 Task: Create a rule from the Recommended list, Task Added to this Project -> add SubTasks in the project AvailPro with SubTasks Gather and Analyse Requirements , Design and Implement Solution , System Test and UAT , Release to Production / Go Live
Action: Mouse moved to (583, 423)
Screenshot: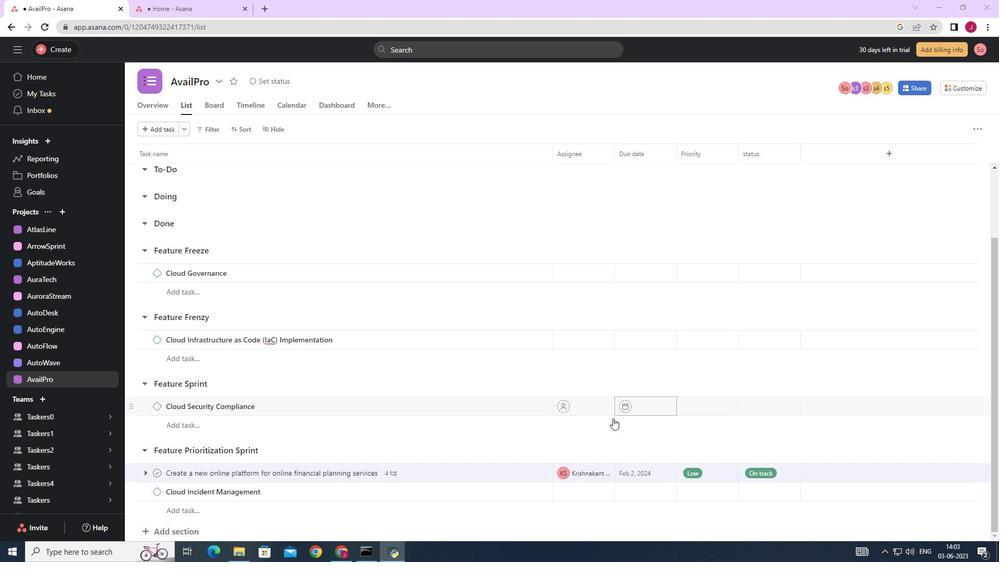 
Action: Mouse scrolled (583, 423) with delta (0, 0)
Screenshot: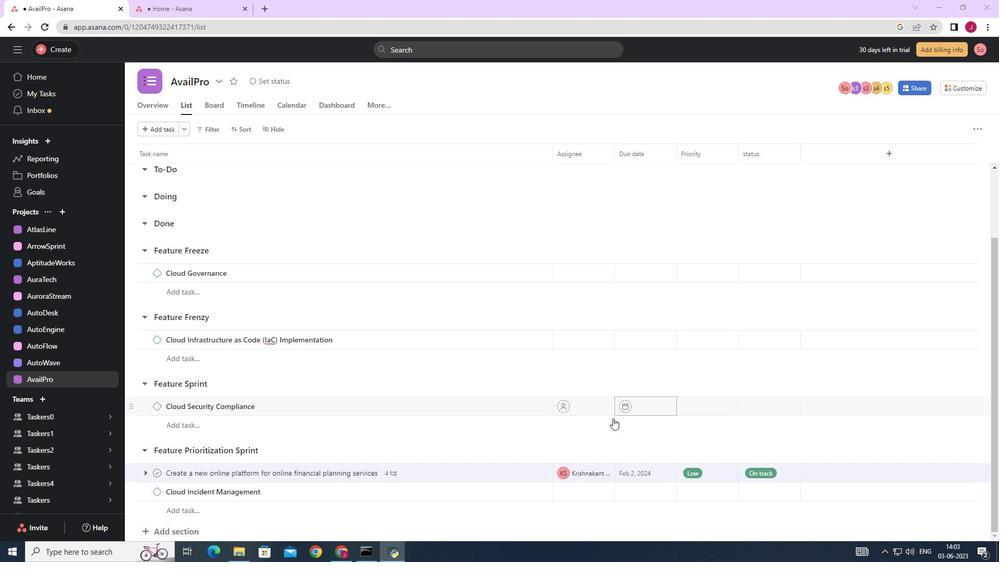 
Action: Mouse scrolled (583, 423) with delta (0, 0)
Screenshot: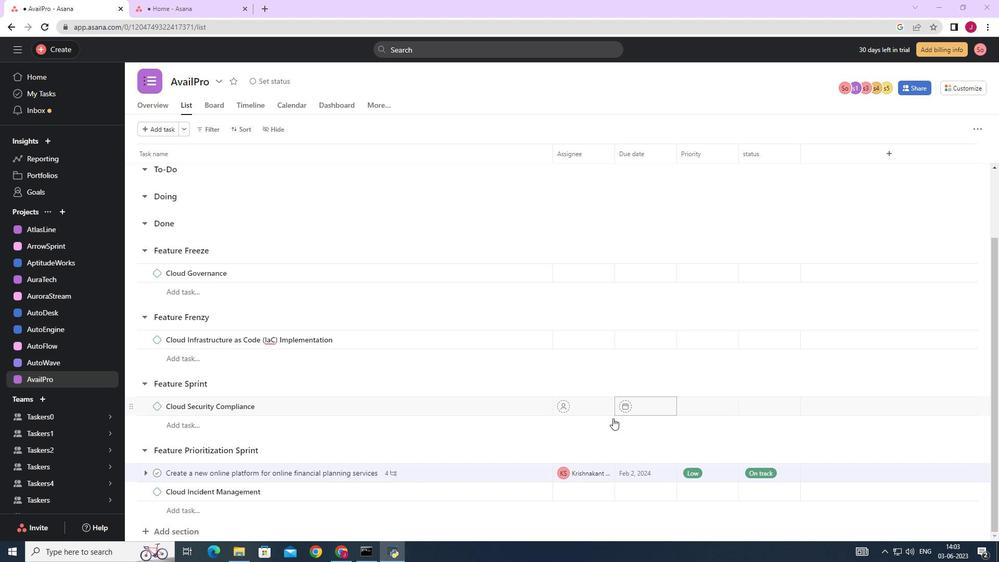 
Action: Mouse scrolled (583, 423) with delta (0, 0)
Screenshot: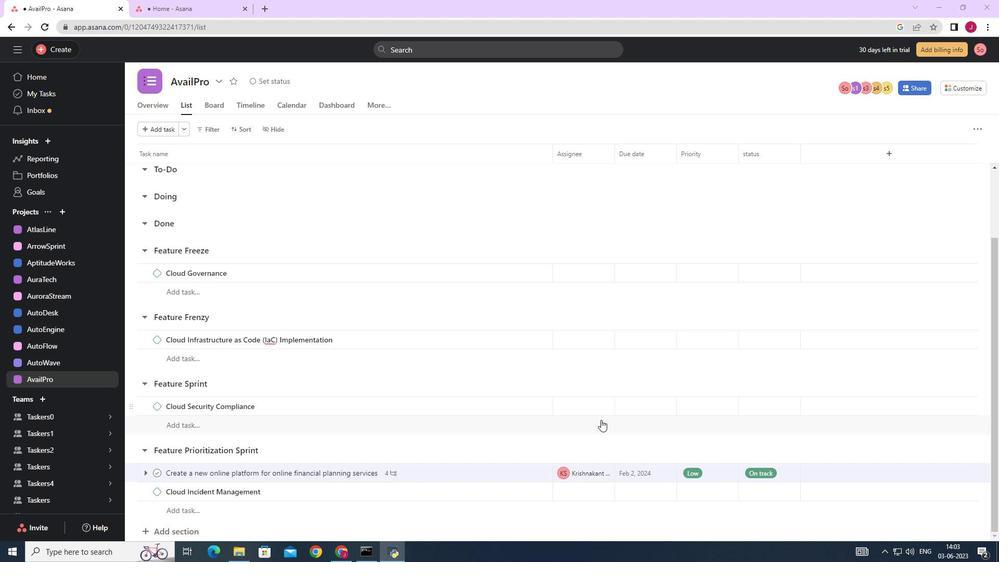 
Action: Mouse moved to (507, 411)
Screenshot: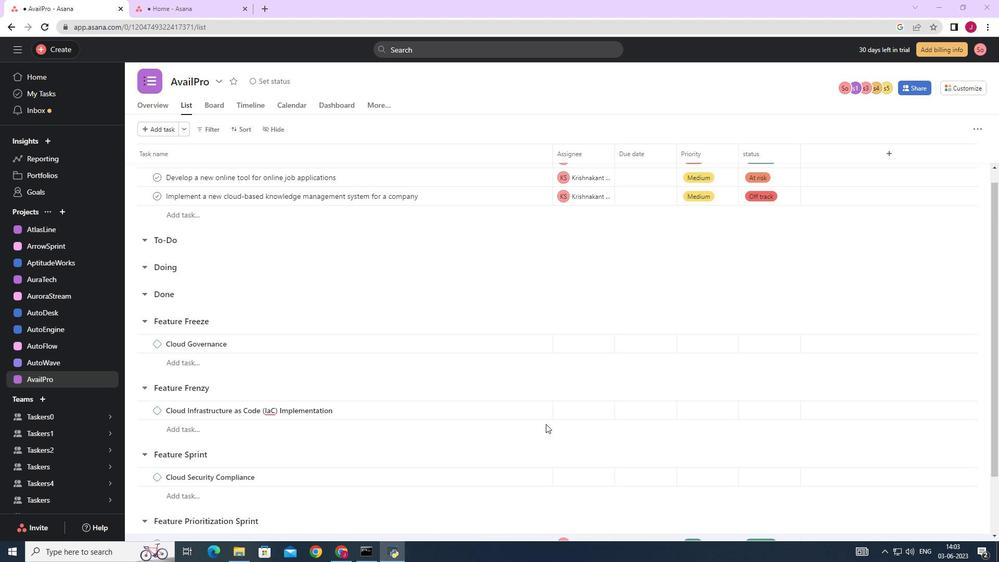 
Action: Mouse scrolled (507, 412) with delta (0, 0)
Screenshot: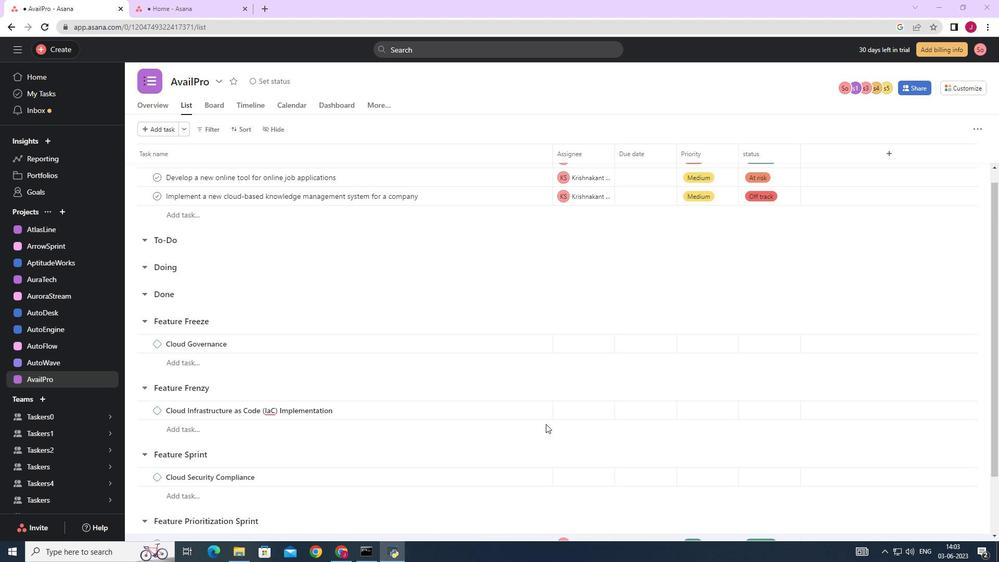 
Action: Mouse moved to (505, 410)
Screenshot: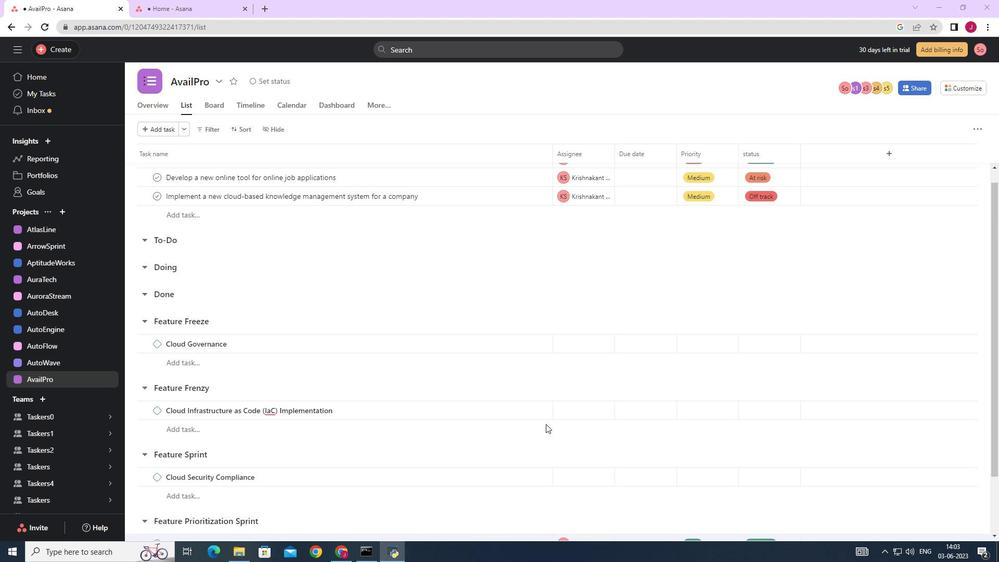 
Action: Mouse scrolled (505, 410) with delta (0, 0)
Screenshot: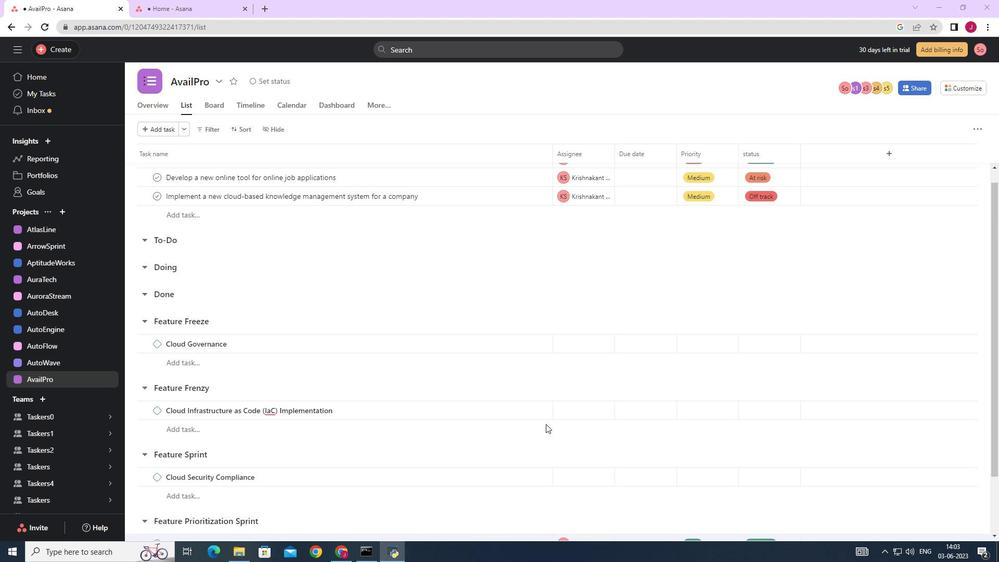 
Action: Mouse moved to (965, 85)
Screenshot: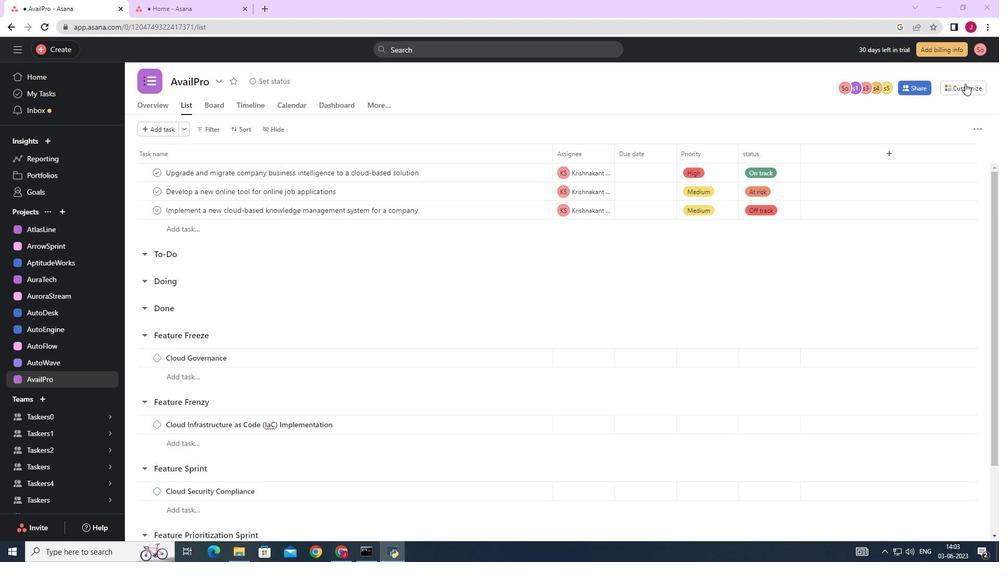 
Action: Mouse pressed left at (965, 85)
Screenshot: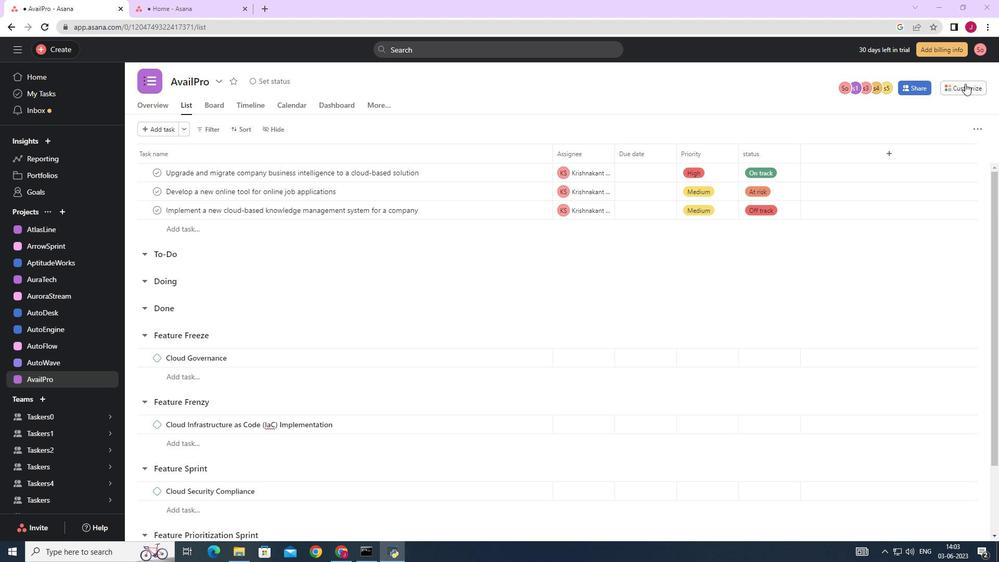 
Action: Mouse moved to (780, 231)
Screenshot: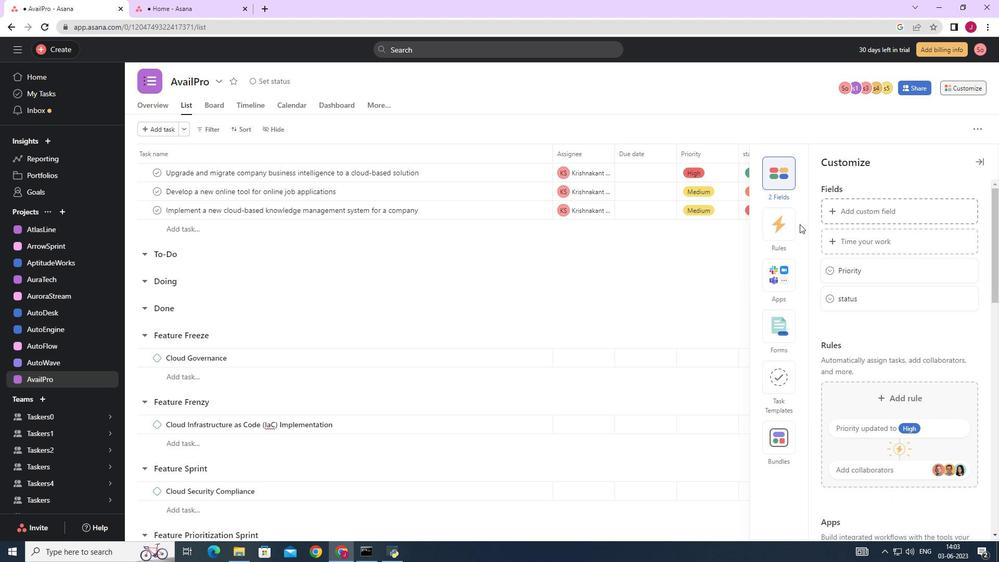 
Action: Mouse pressed left at (780, 231)
Screenshot: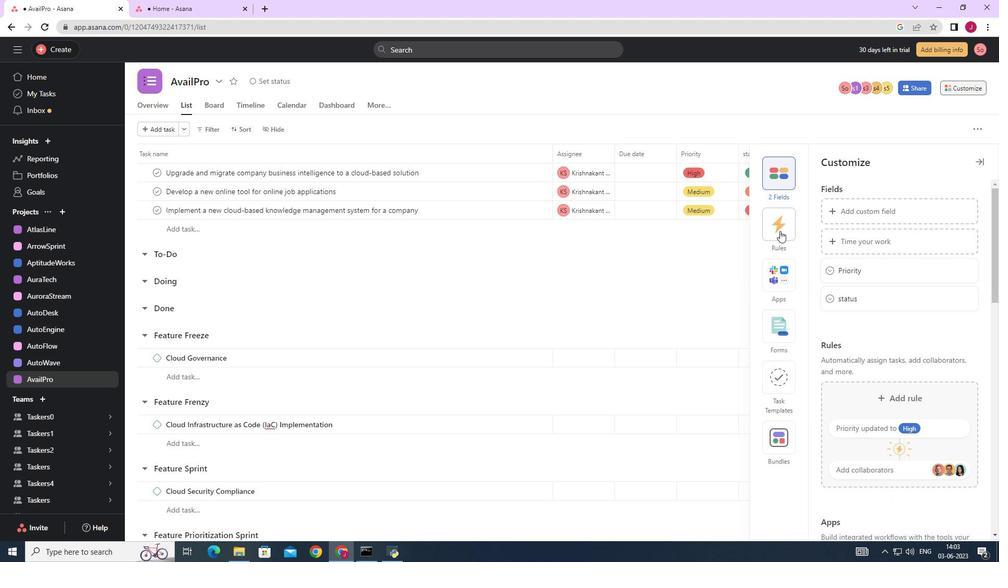 
Action: Mouse moved to (882, 238)
Screenshot: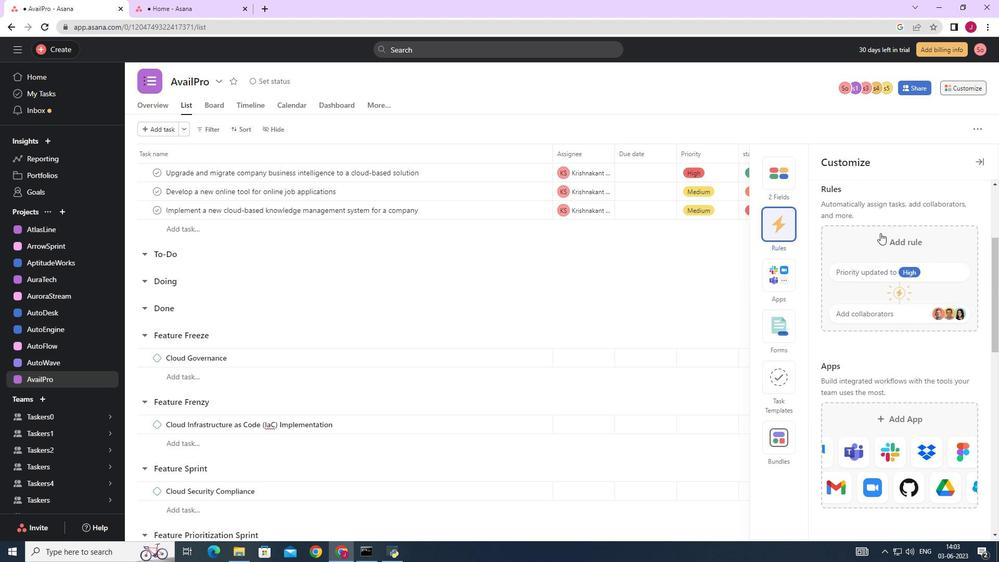 
Action: Mouse pressed left at (882, 238)
Screenshot: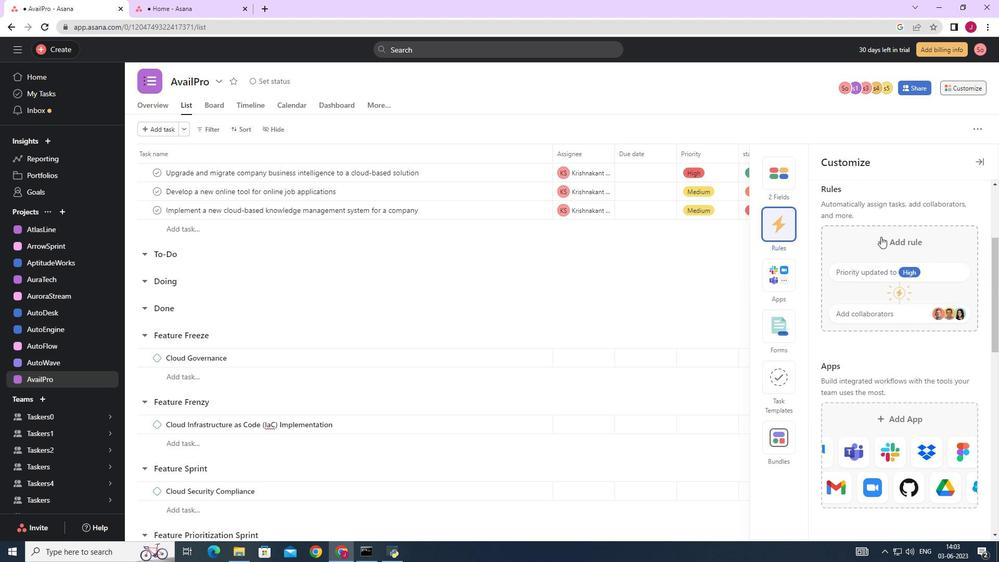 
Action: Mouse moved to (436, 167)
Screenshot: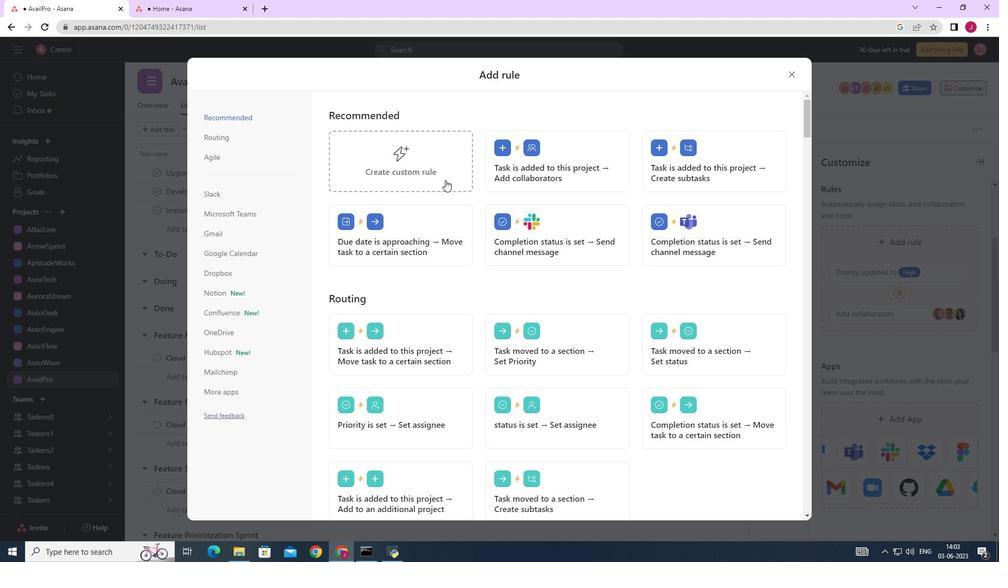 
Action: Mouse pressed left at (436, 167)
Screenshot: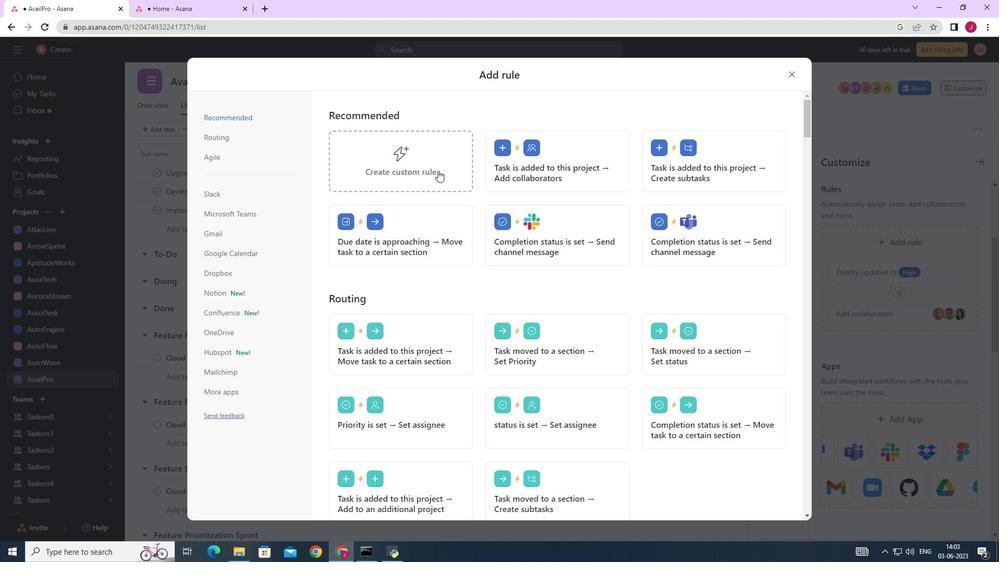 
Action: Mouse moved to (524, 272)
Screenshot: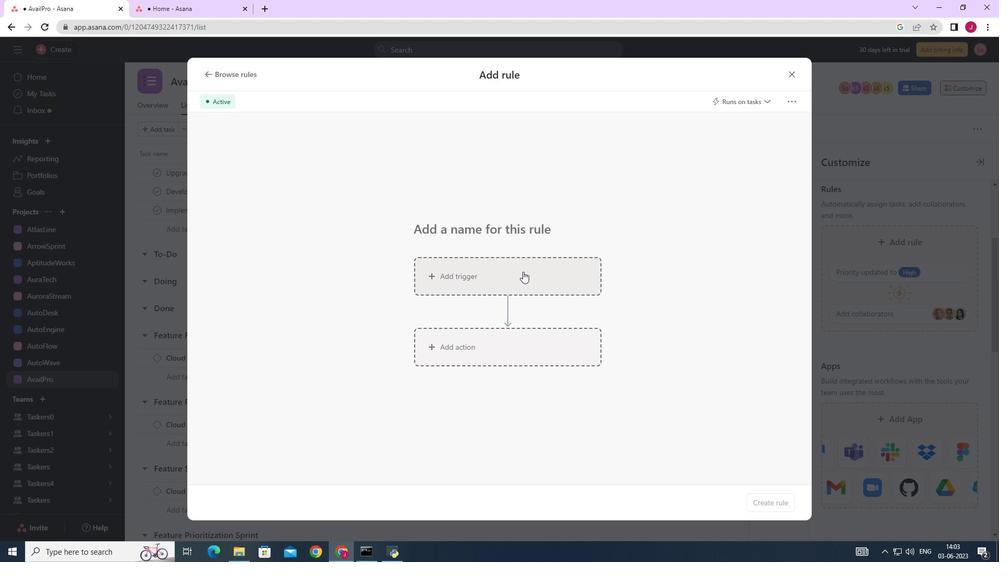 
Action: Mouse pressed left at (524, 272)
Screenshot: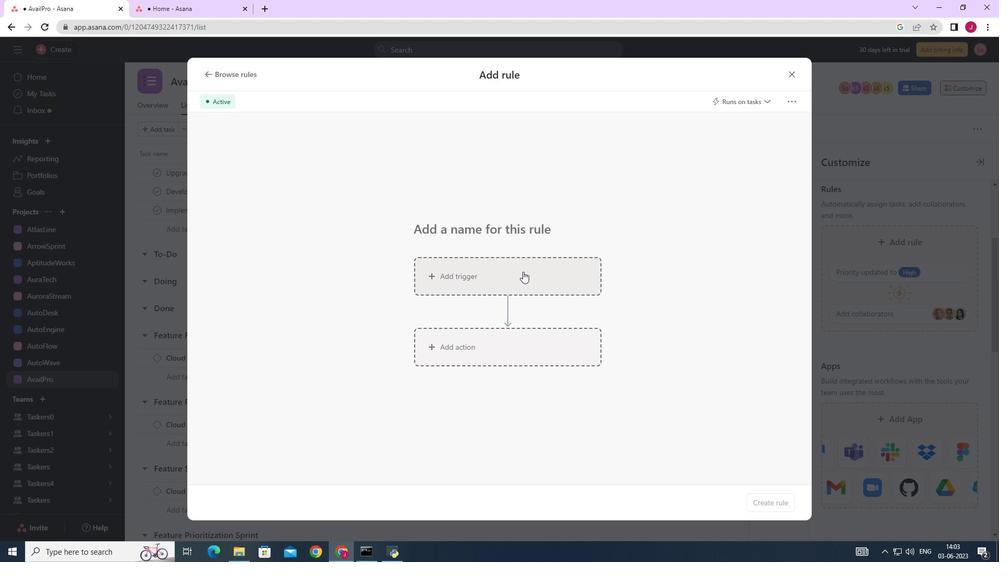 
Action: Mouse moved to (460, 348)
Screenshot: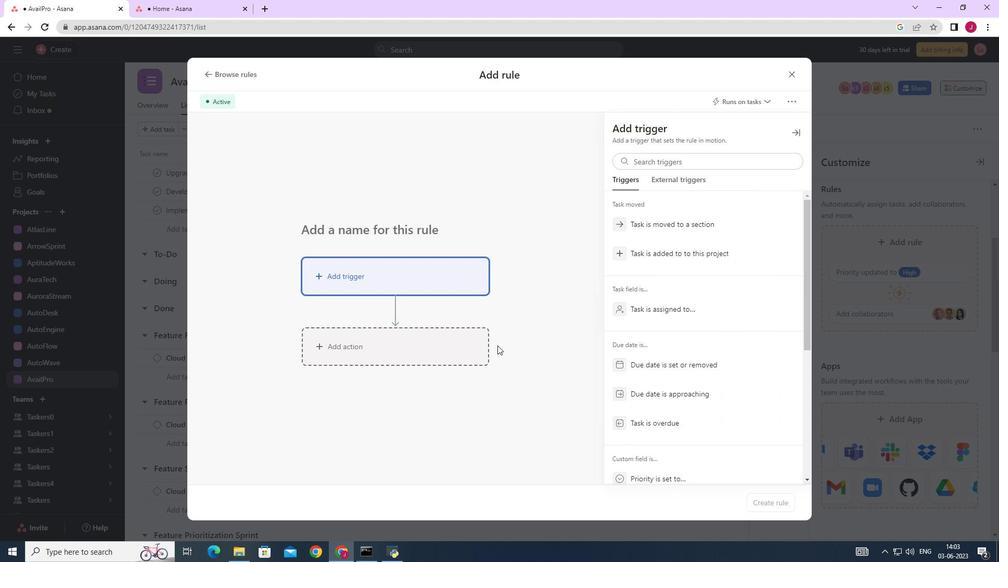 
Action: Mouse pressed left at (460, 348)
Screenshot: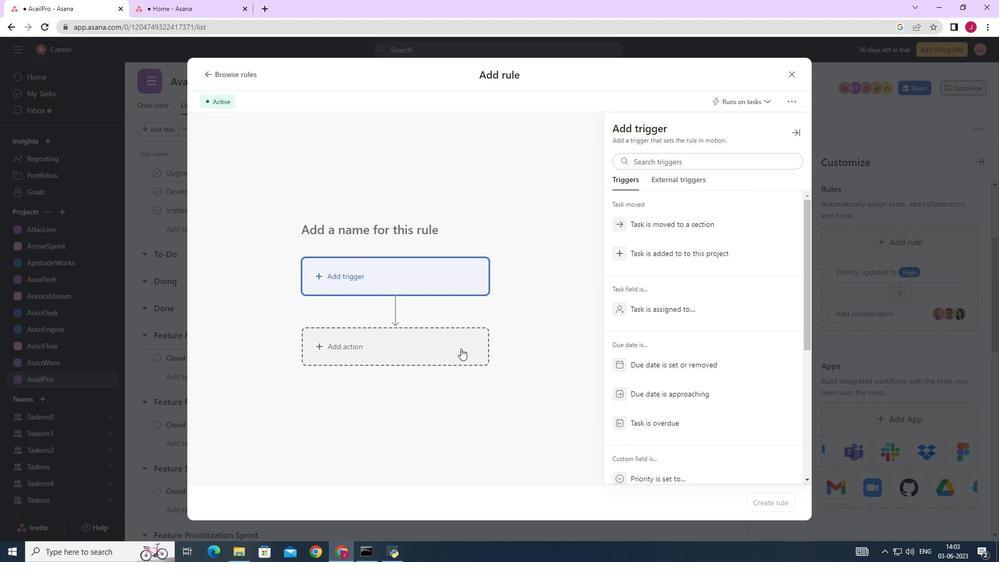
Action: Mouse moved to (660, 311)
Screenshot: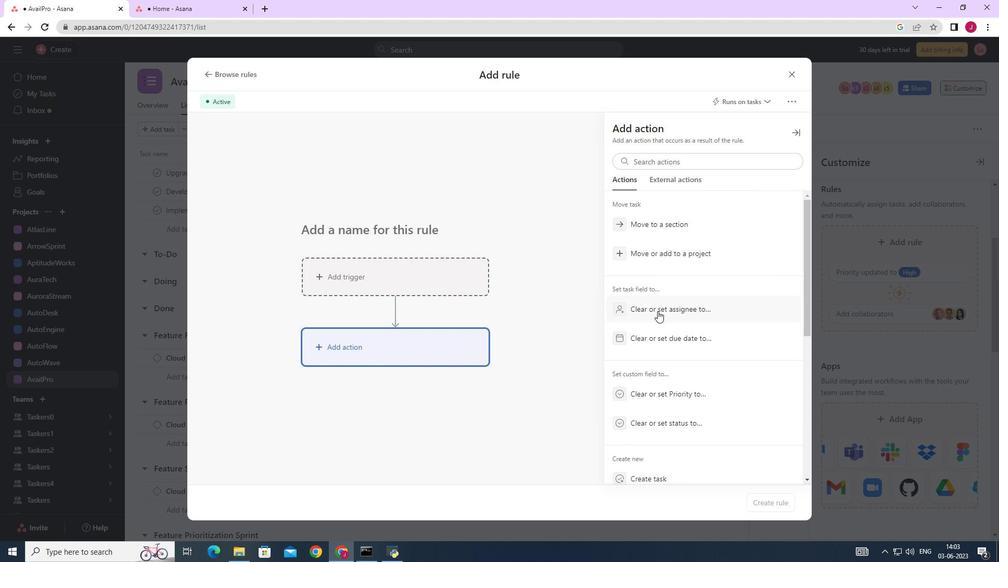 
Action: Mouse scrolled (660, 311) with delta (0, 0)
Screenshot: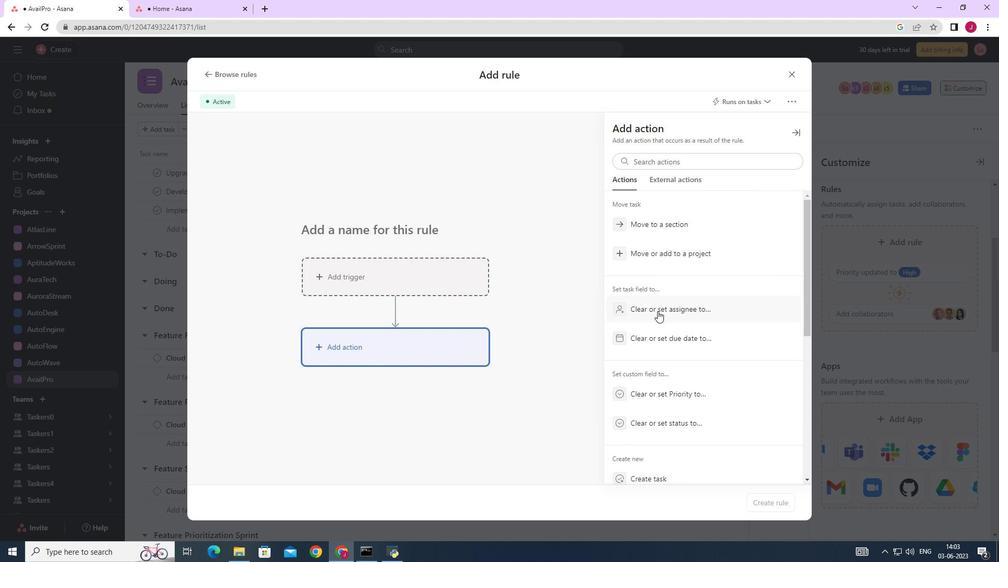 
Action: Mouse moved to (660, 312)
Screenshot: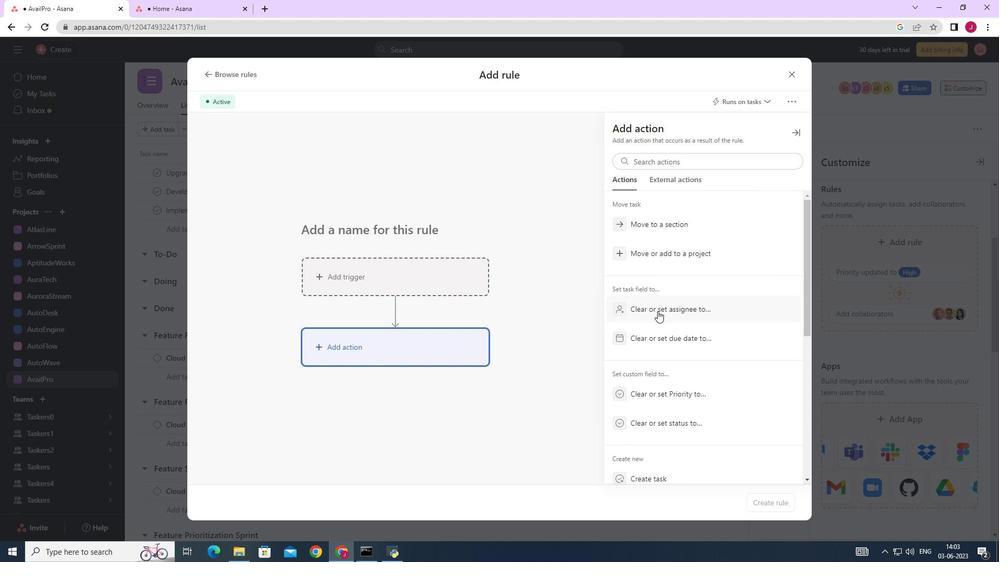 
Action: Mouse scrolled (660, 311) with delta (0, 0)
Screenshot: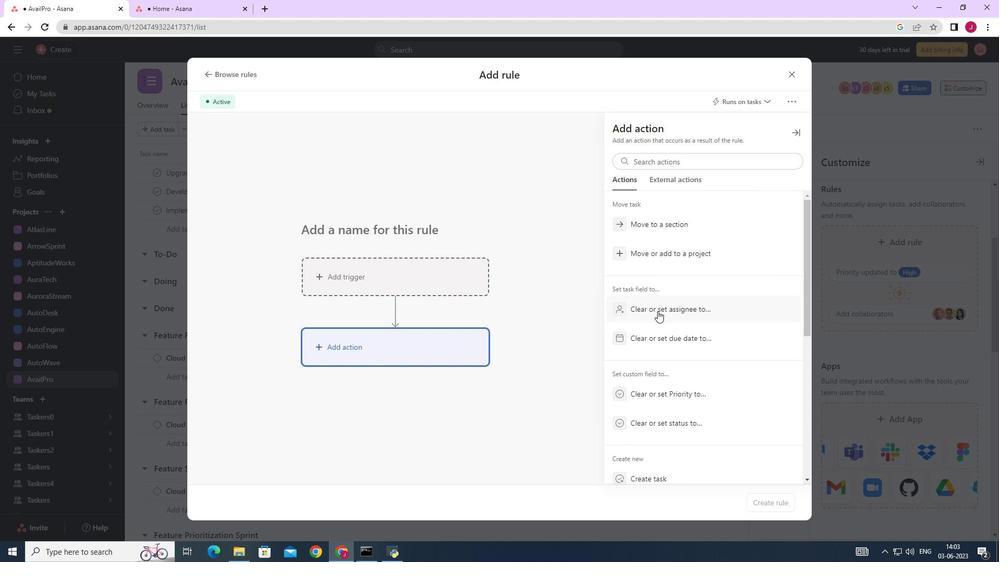 
Action: Mouse moved to (660, 312)
Screenshot: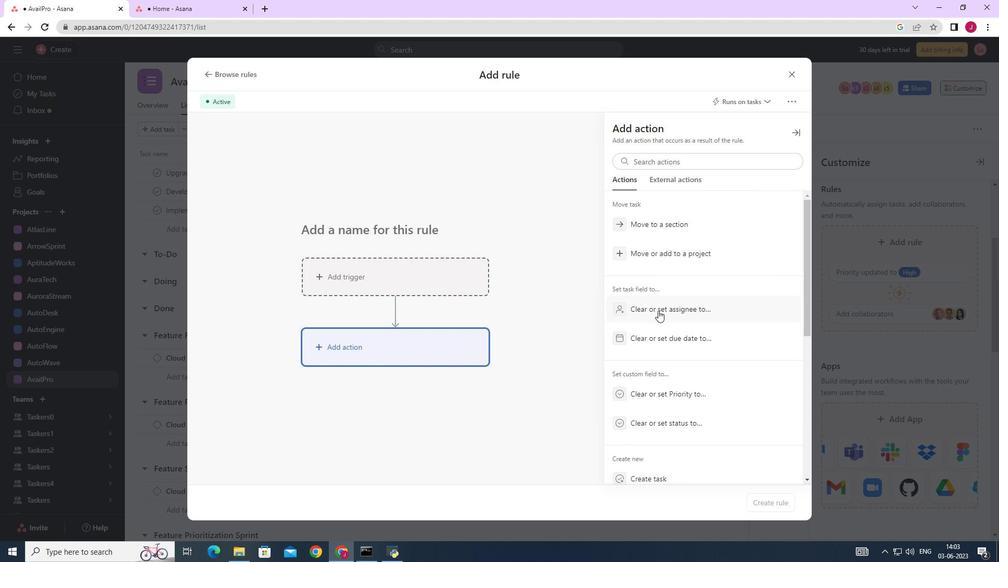 
Action: Mouse scrolled (660, 311) with delta (0, 0)
Screenshot: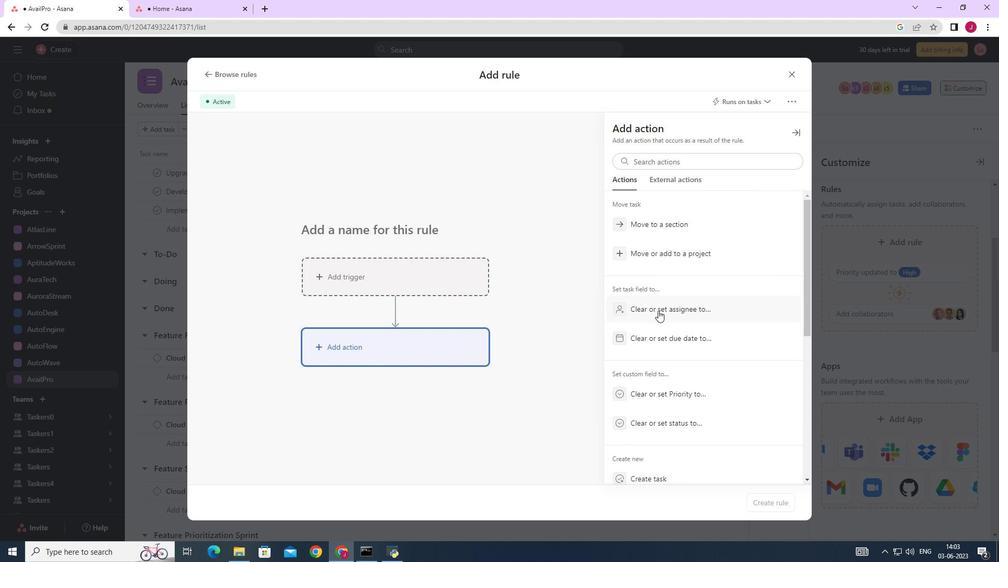 
Action: Mouse scrolled (660, 311) with delta (0, 0)
Screenshot: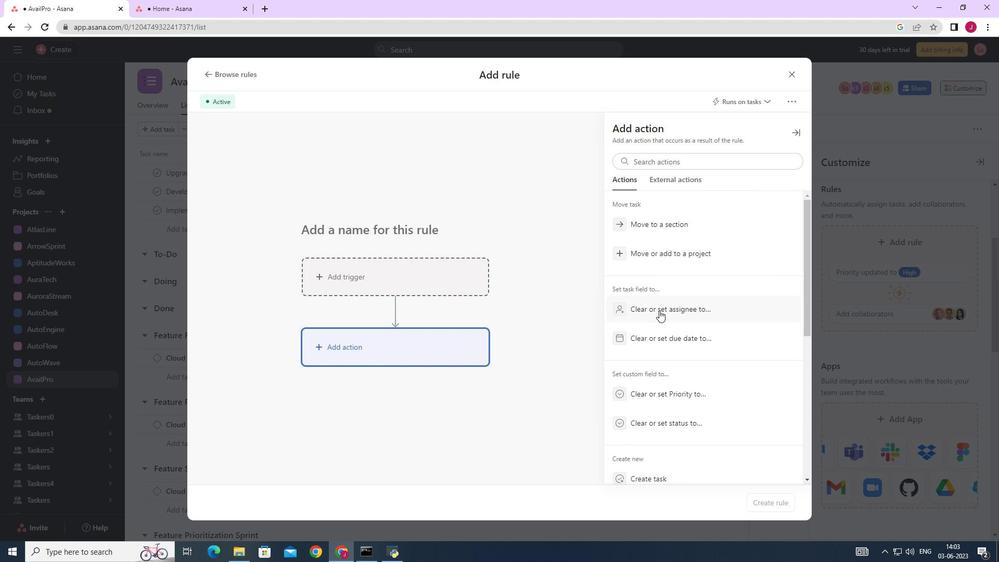 
Action: Mouse moved to (654, 296)
Screenshot: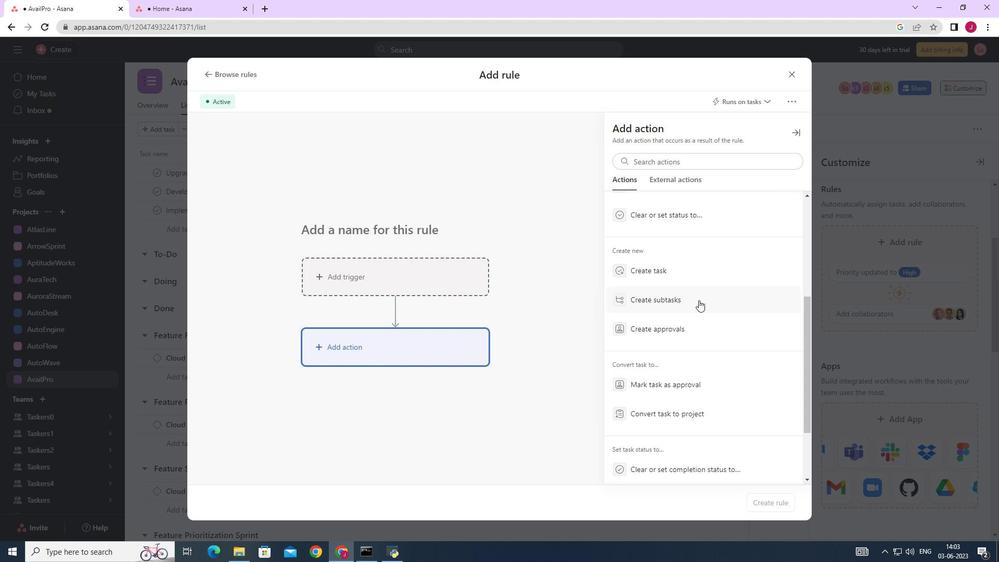 
Action: Mouse pressed left at (654, 296)
Screenshot: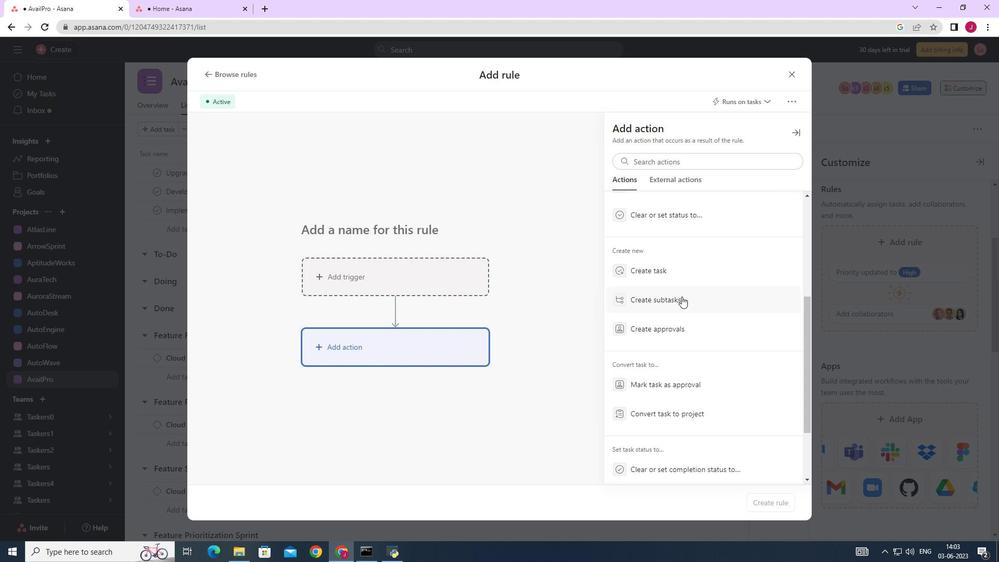 
Action: Mouse moved to (674, 160)
Screenshot: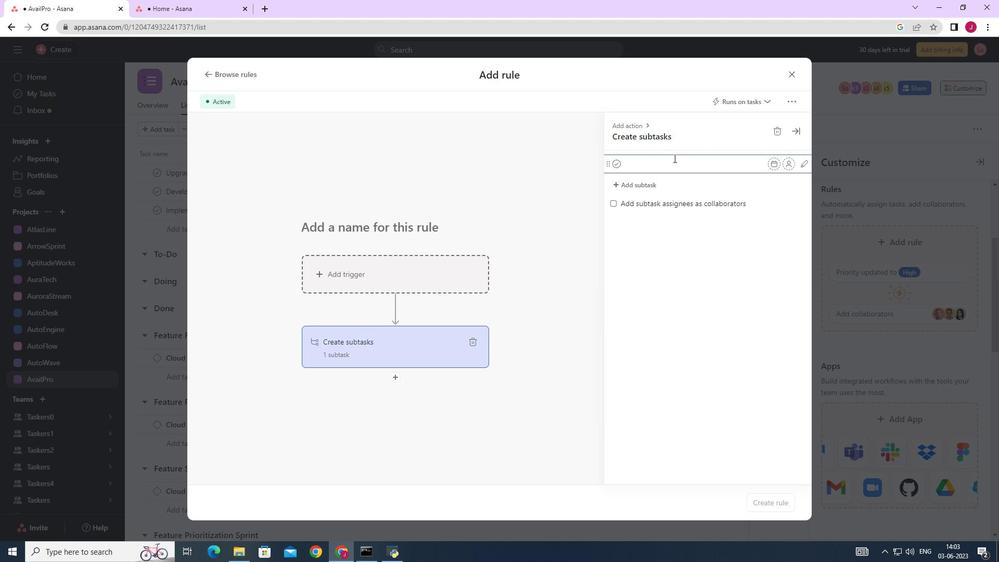 
Action: Key pressed <Key.caps_lock>G<Key.caps_lock>ather<Key.space>and<Key.space><Key.caps_lock>A<Key.caps_lock>nalyse<Key.space><Key.caps_lock>R<Key.caps_lock>equirements<Key.enter><Key.caps_lock>D<Key.caps_lock>esign<Key.space>and<Key.space><Key.caps_lock>U<Key.backspace><Key.caps_lock><Key.caps_lock>I<Key.caps_lock>mplement<Key.space>solution<Key.enter><Key.caps_lock>S<Key.caps_lock>ystem<Key.space><Key.caps_lock>T<Key.caps_lock>est<Key.space>and<Key.space><Key.caps_lock>UAT<Key.enter><Key.caps_lock><Key.caps_lock>R<Key.caps_lock>elease<Key.space><Key.caps_lock>T<Key.caps_lock>o<Key.space><Key.caps_lock>P<Key.caps_lock>roduction<Key.space>/<Key.space><Key.caps_lock>G<Key.caps_lock>o<Key.space><Key.caps_lock>L<Key.caps_lock>ive<Key.enter>
Screenshot: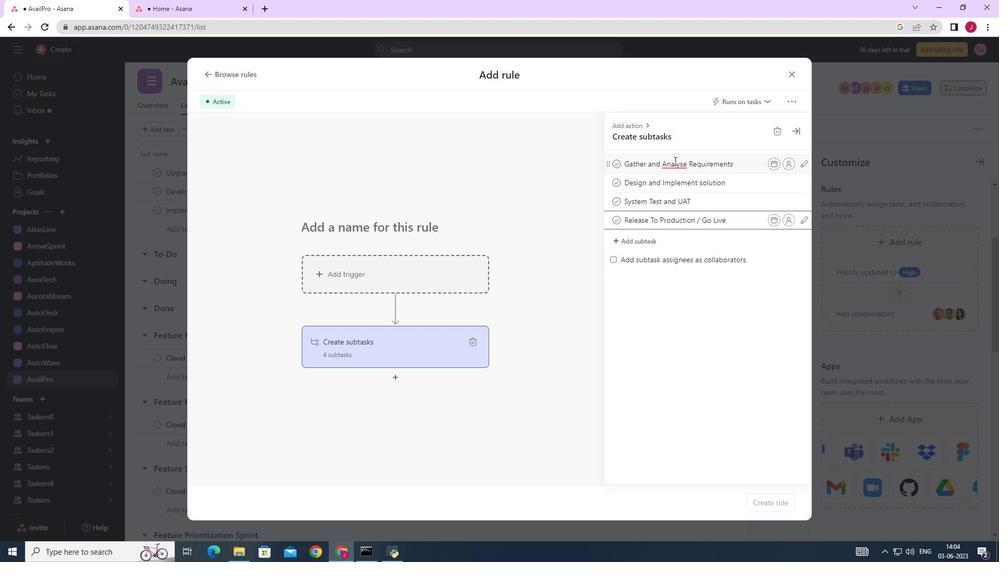 
Action: Mouse moved to (794, 74)
Screenshot: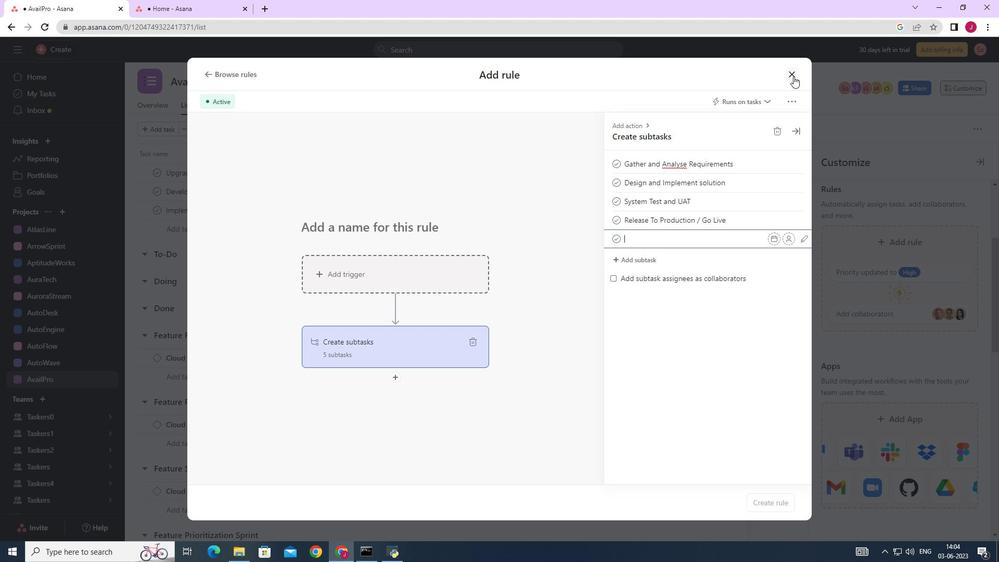 
Action: Mouse pressed left at (794, 74)
Screenshot: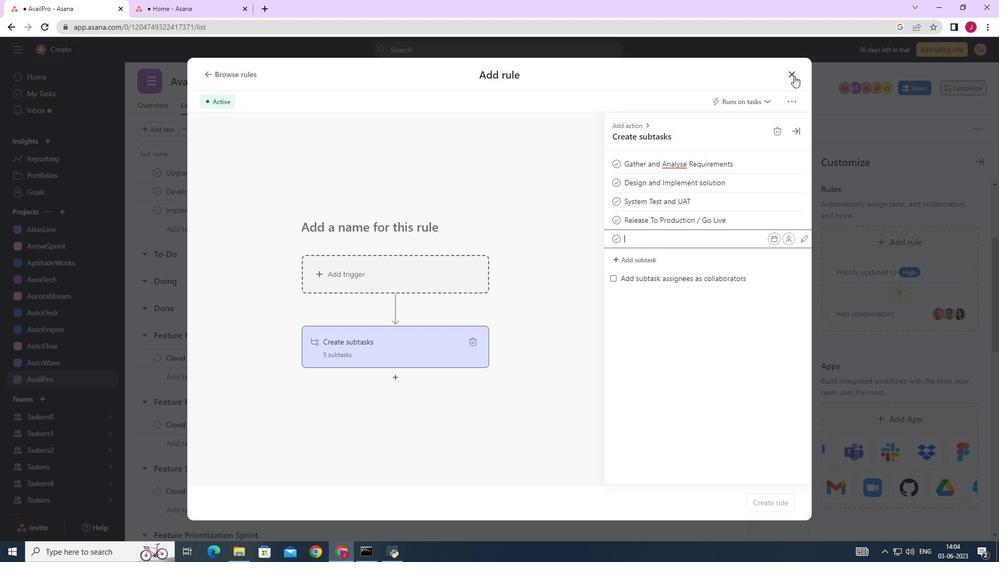 
Action: Mouse moved to (794, 74)
Screenshot: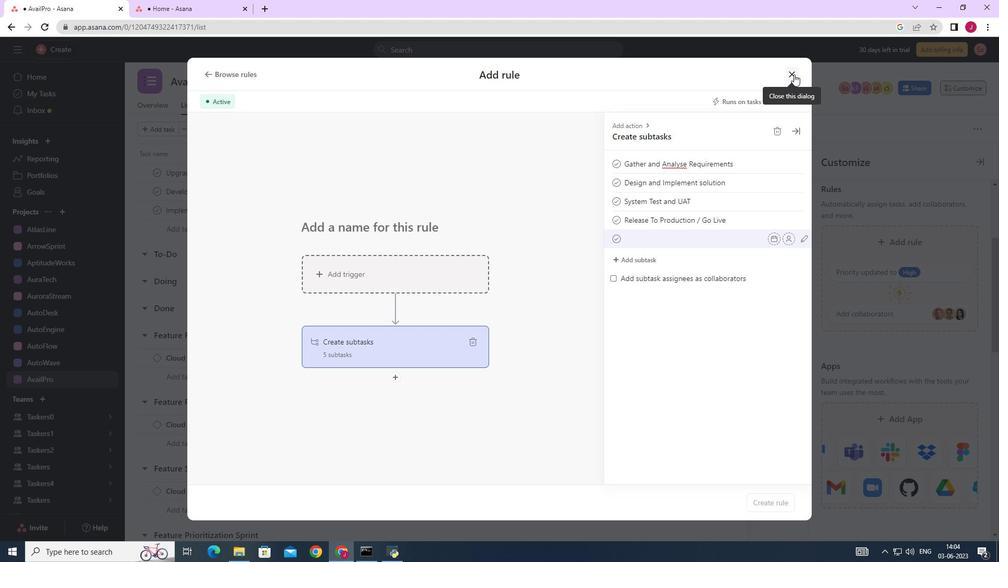 
